 Task: Custom rotation angle to Apply -90Â° C.
Action: Mouse moved to (11, 154)
Screenshot: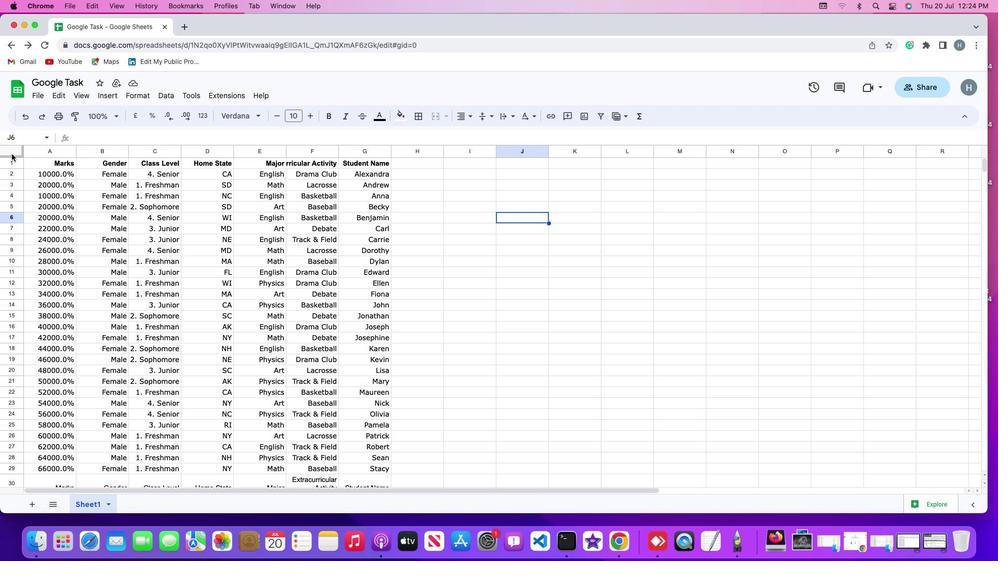 
Action: Mouse pressed left at (11, 154)
Screenshot: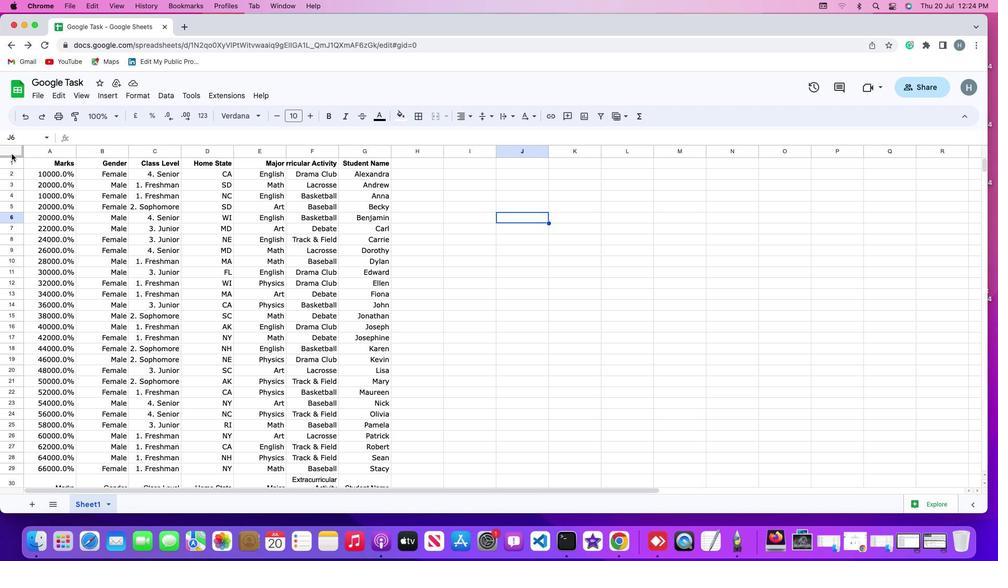 
Action: Mouse pressed left at (11, 154)
Screenshot: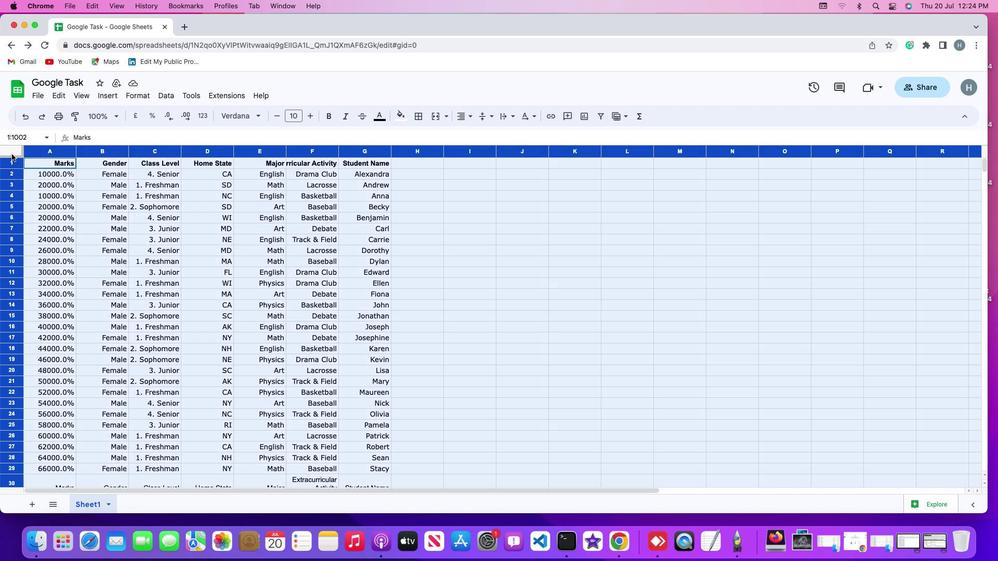 
Action: Mouse moved to (131, 93)
Screenshot: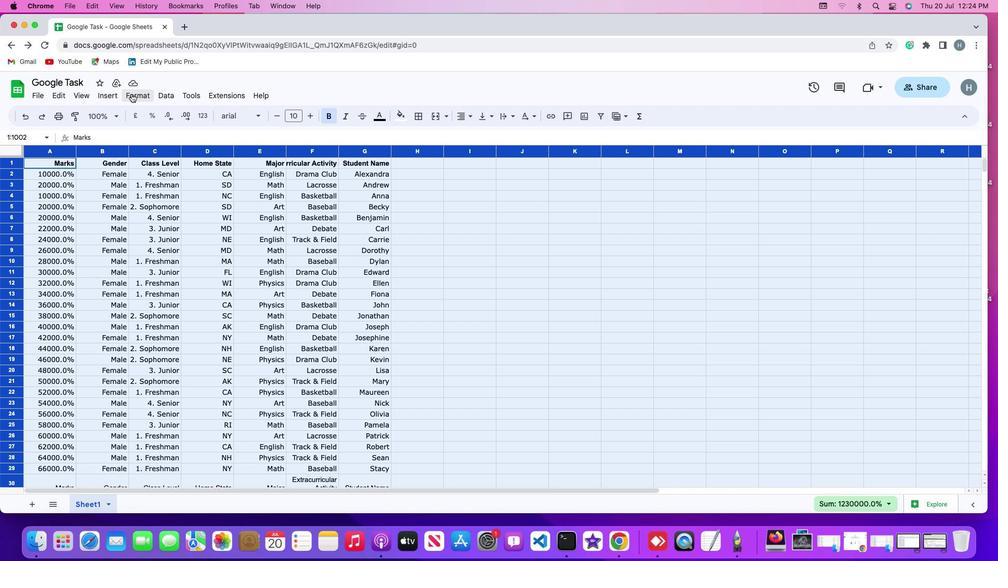 
Action: Mouse pressed left at (131, 93)
Screenshot: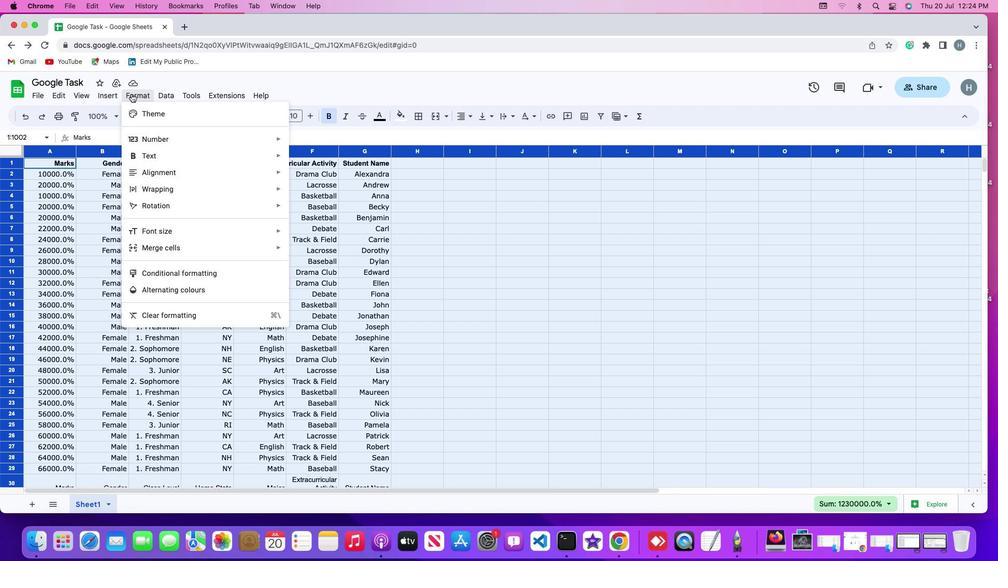 
Action: Mouse moved to (162, 209)
Screenshot: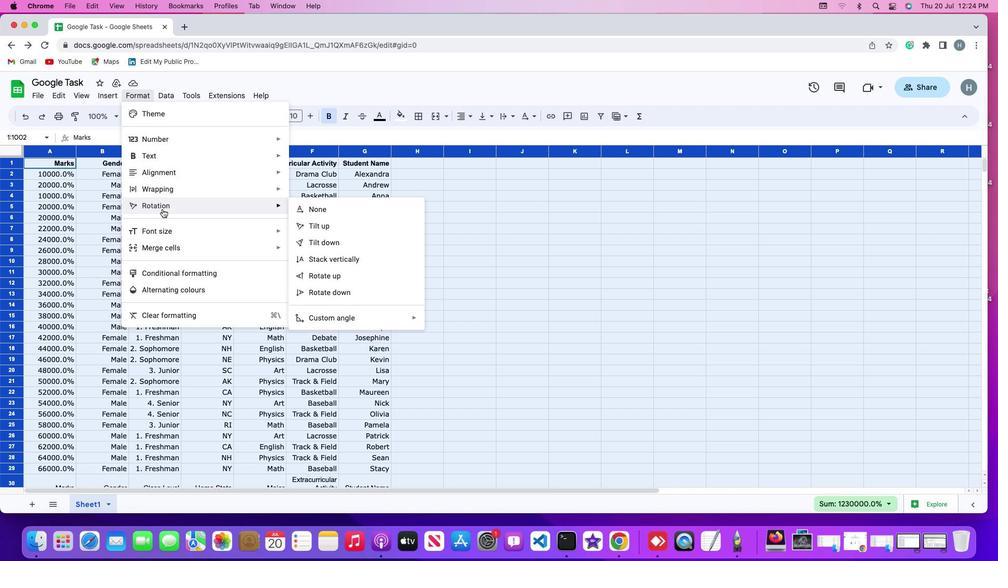 
Action: Mouse pressed left at (162, 209)
Screenshot: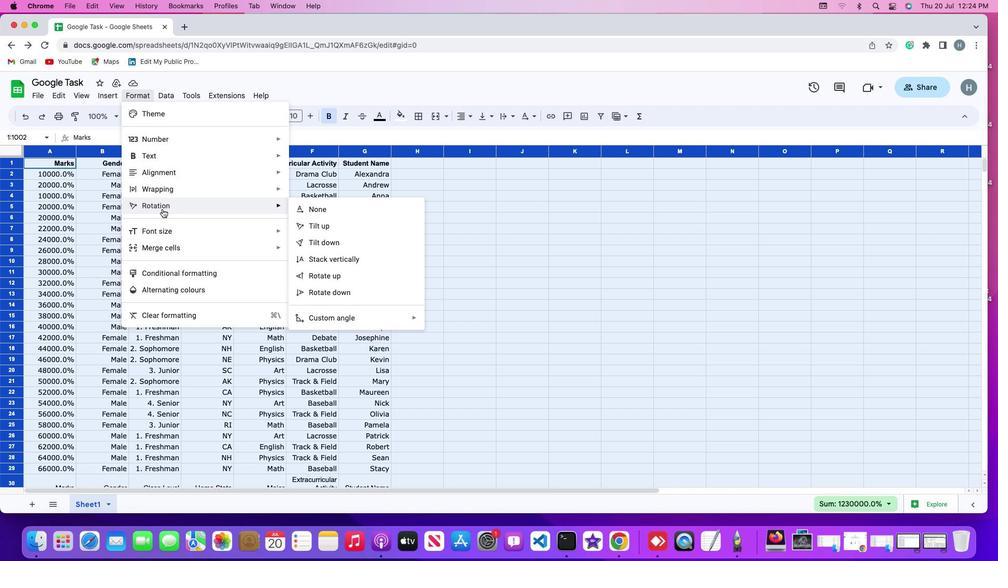 
Action: Mouse moved to (335, 317)
Screenshot: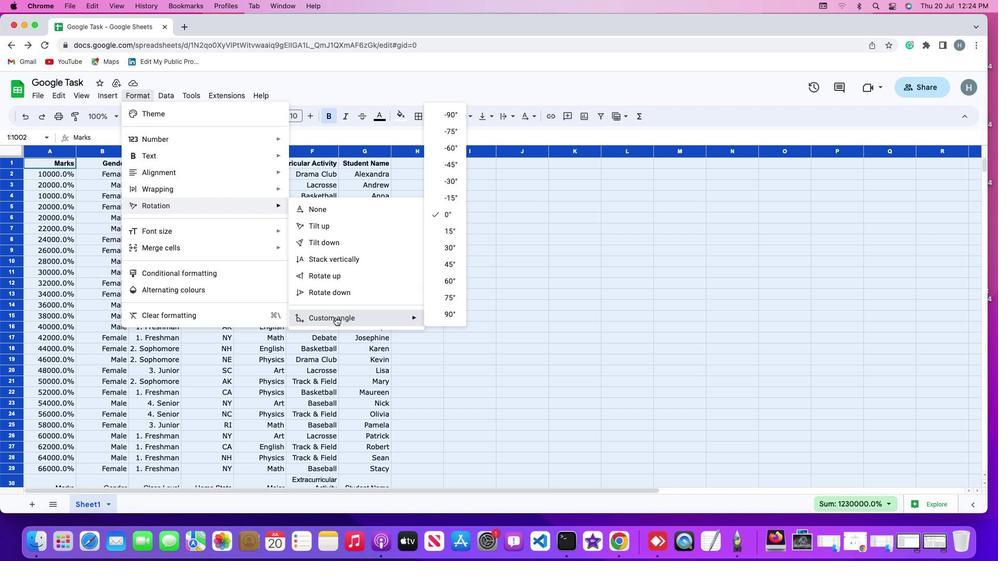 
Action: Mouse pressed left at (335, 317)
Screenshot: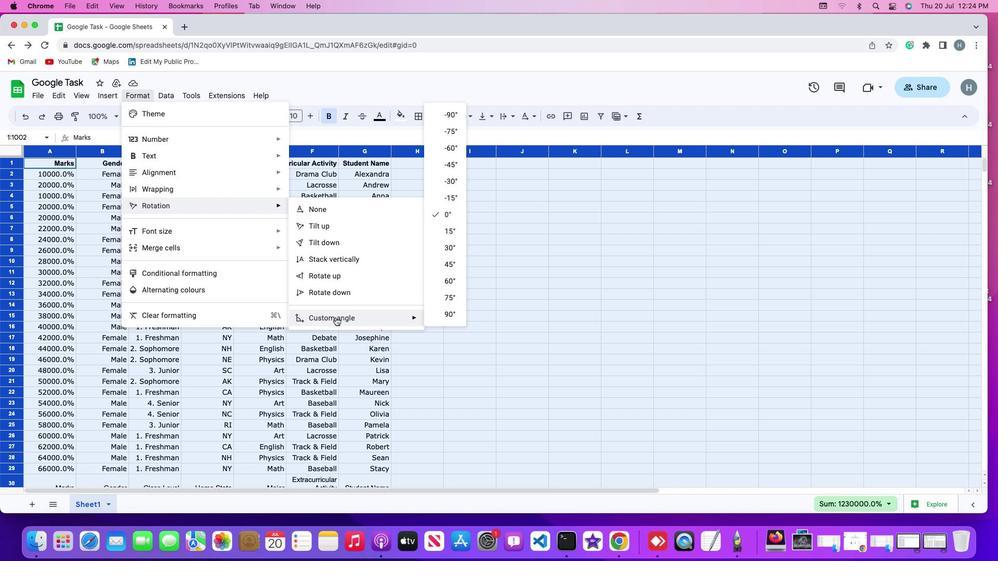 
Action: Mouse moved to (452, 116)
Screenshot: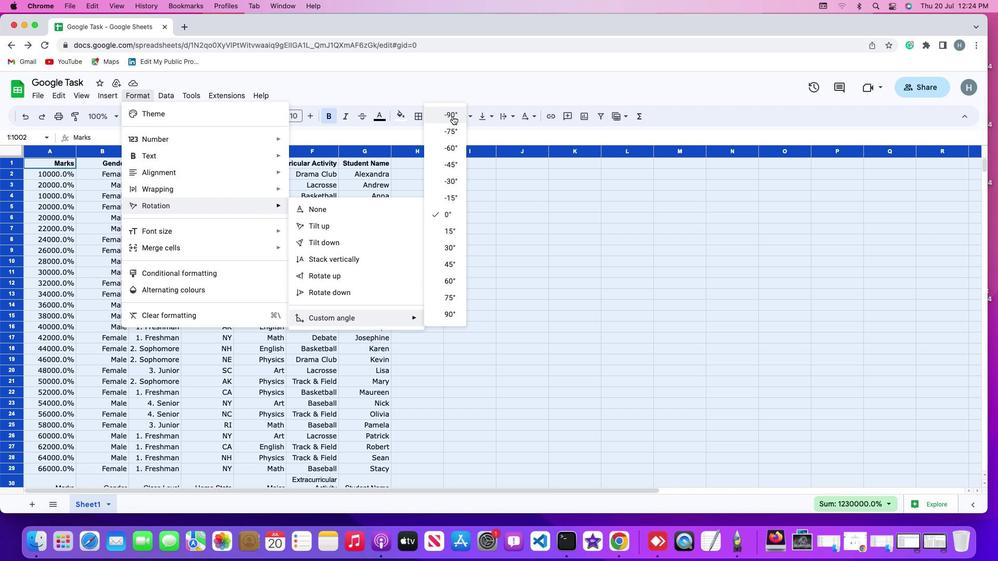 
Action: Mouse pressed left at (452, 116)
Screenshot: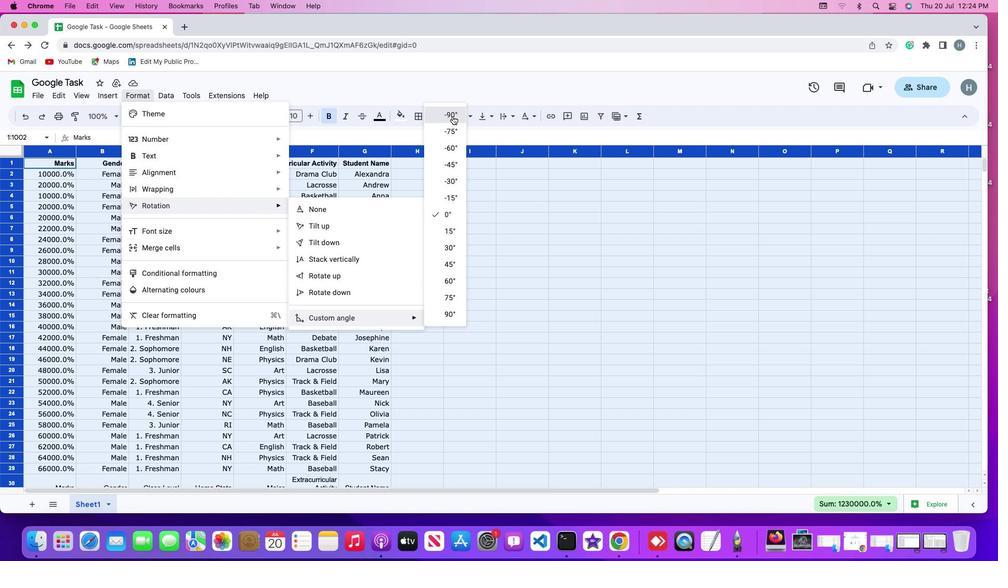 
Action: Mouse moved to (464, 278)
Screenshot: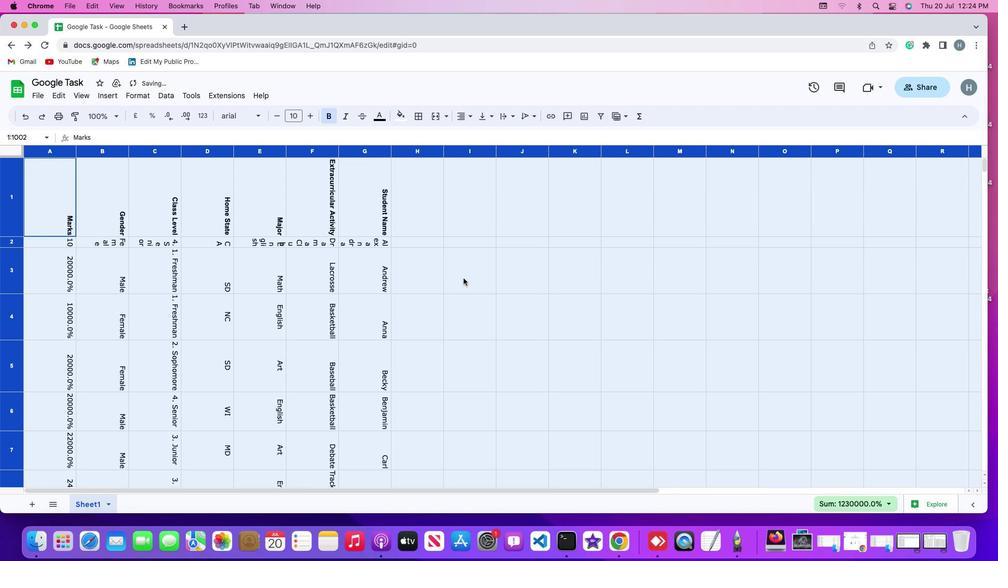 
Action: Mouse pressed left at (464, 278)
Screenshot: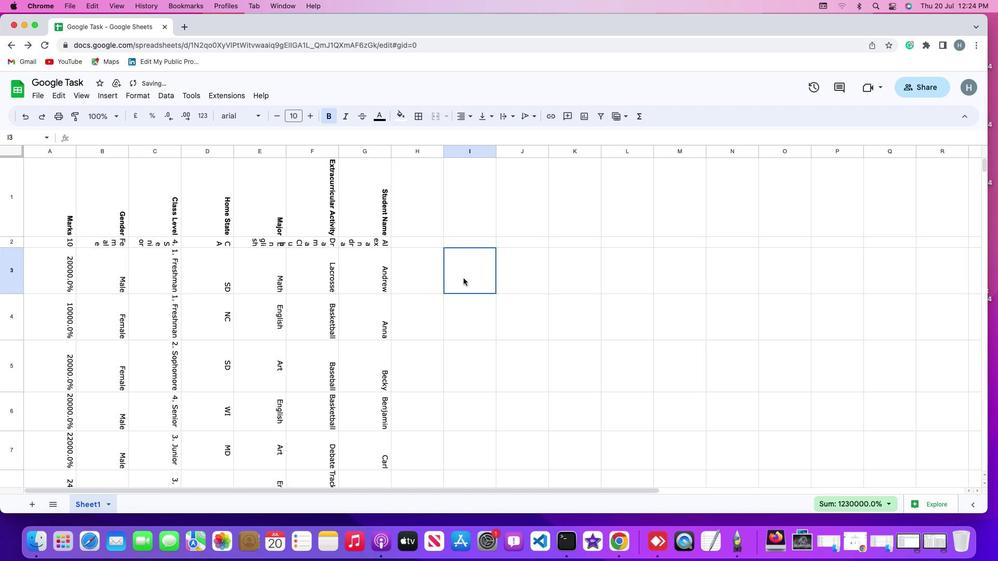 
Action: Mouse moved to (464, 278)
Screenshot: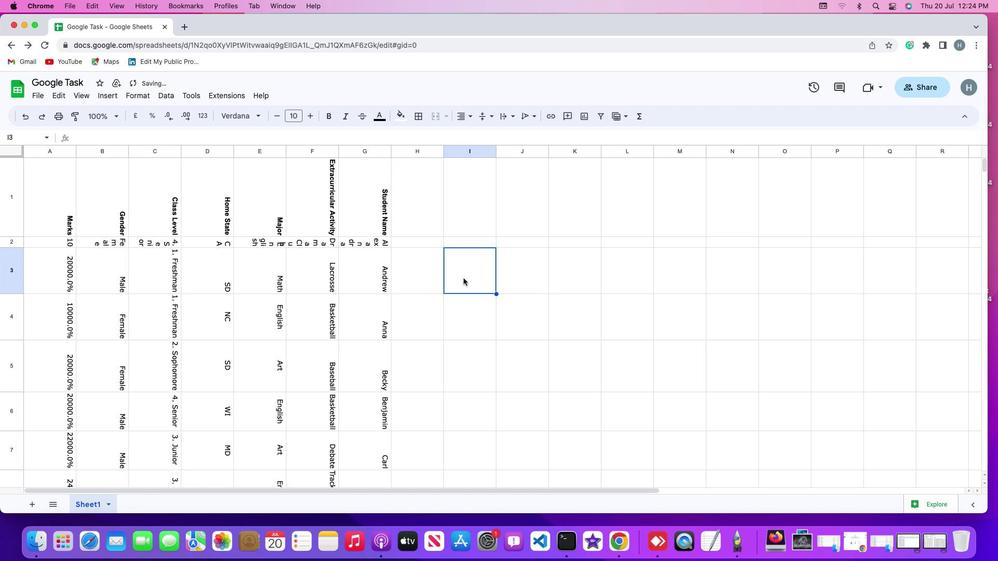 
